 Task: Create a section Blitz Brigade and in the section, add a milestone Web Analytics Implementation in the project AgileEagle
Action: Mouse moved to (194, 266)
Screenshot: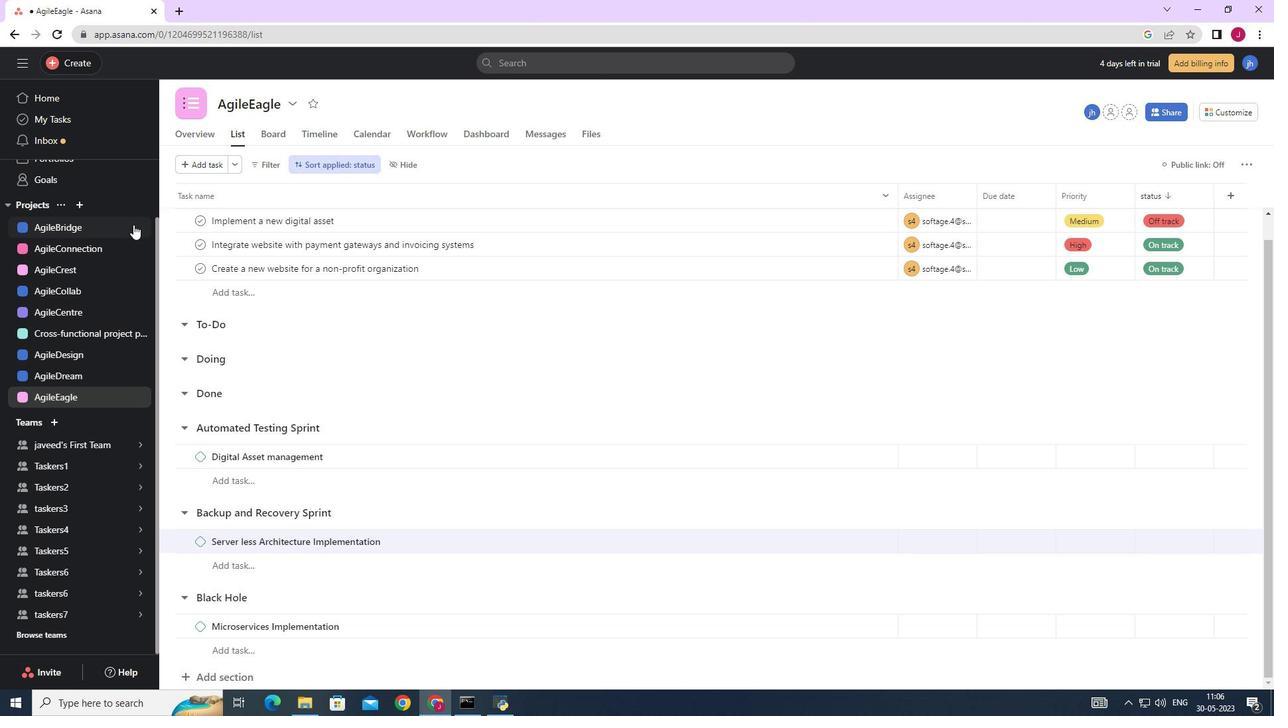 
Action: Mouse scrolled (194, 266) with delta (0, 0)
Screenshot: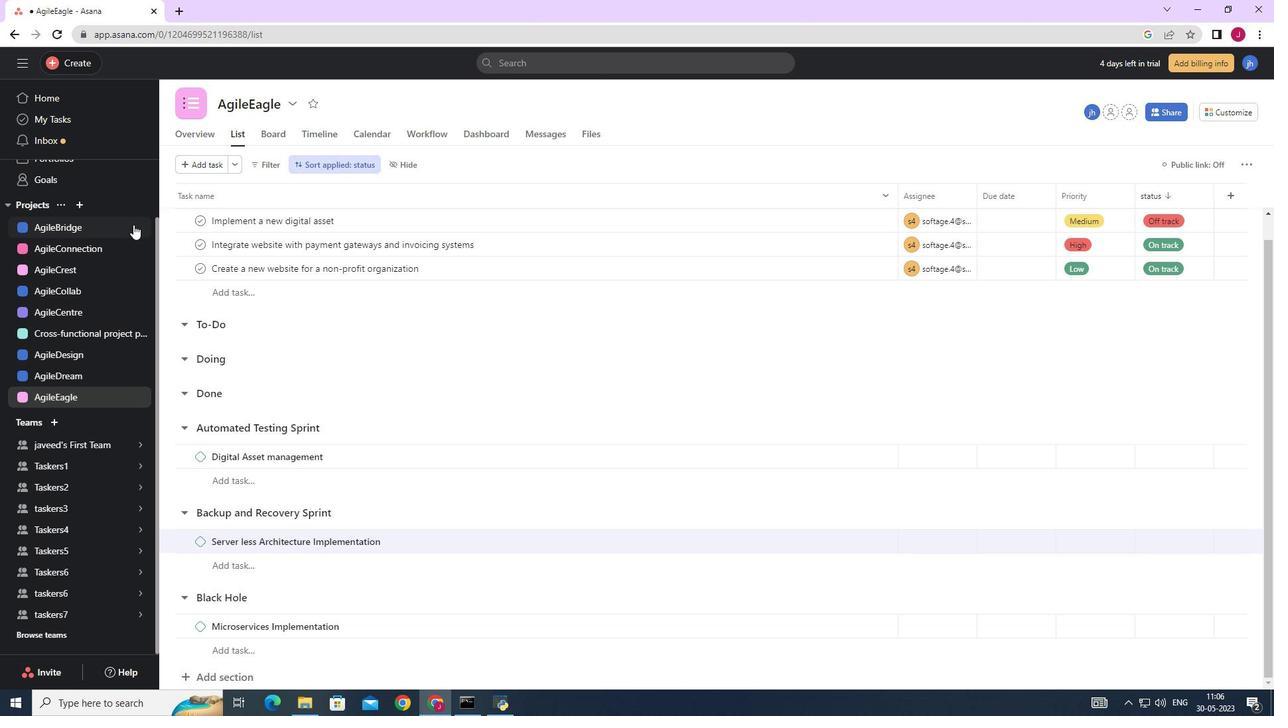 
Action: Mouse moved to (195, 267)
Screenshot: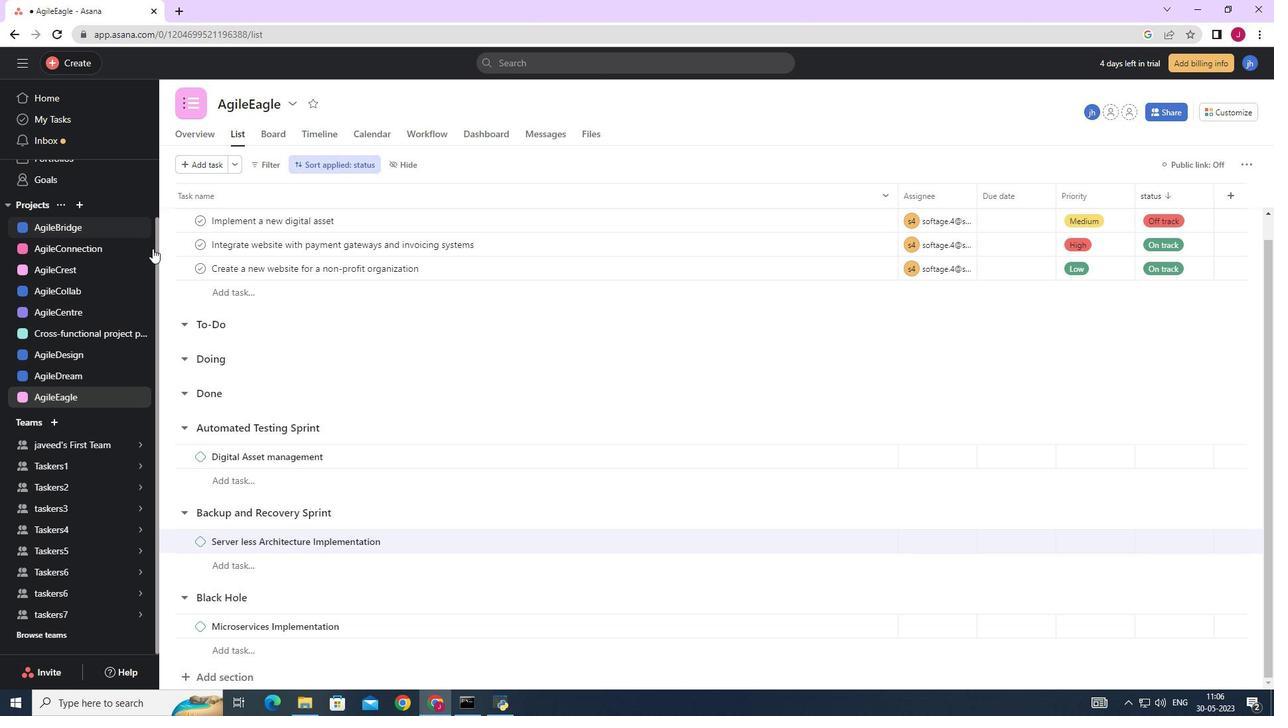 
Action: Mouse scrolled (195, 266) with delta (0, 0)
Screenshot: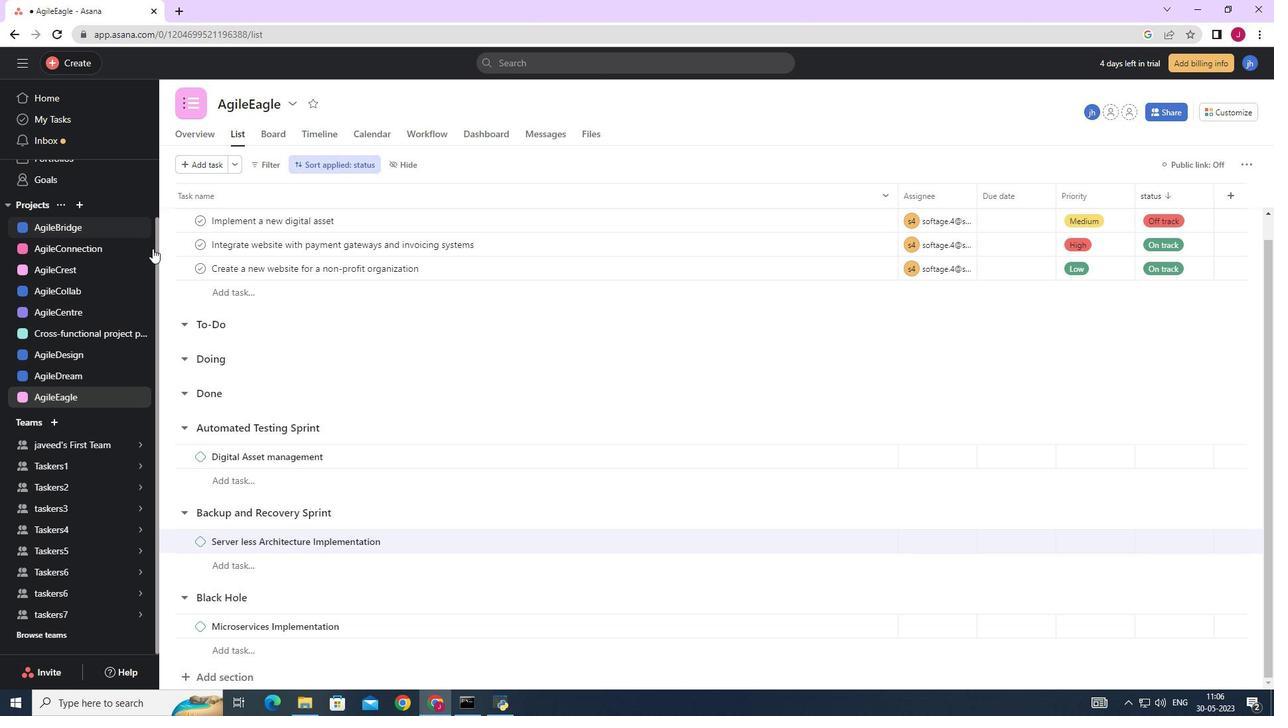 
Action: Mouse moved to (197, 267)
Screenshot: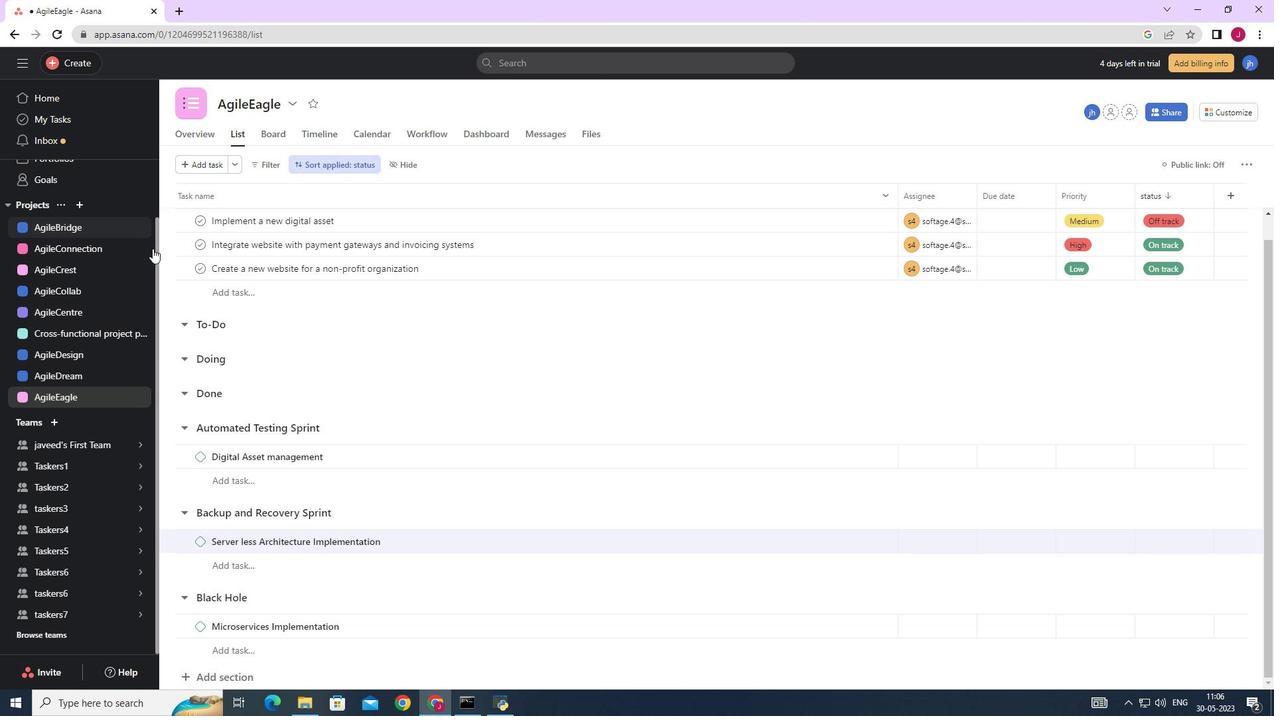 
Action: Mouse scrolled (196, 266) with delta (0, 0)
Screenshot: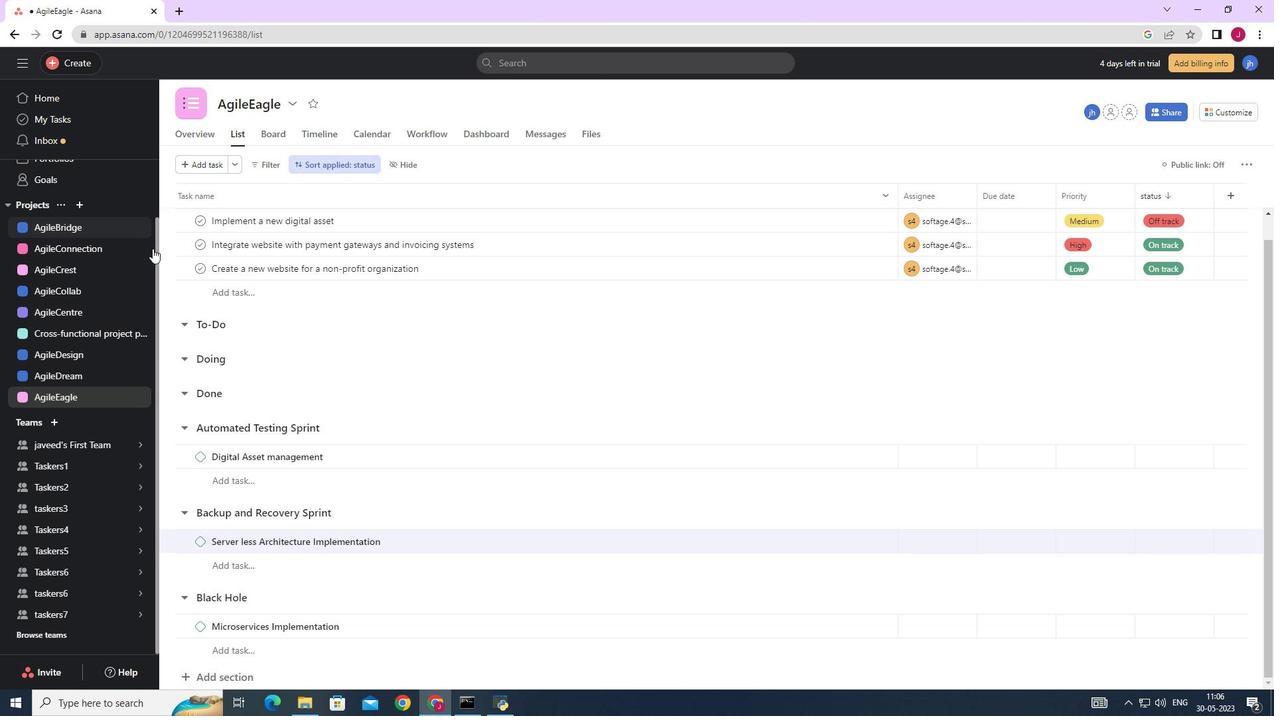 
Action: Mouse moved to (197, 267)
Screenshot: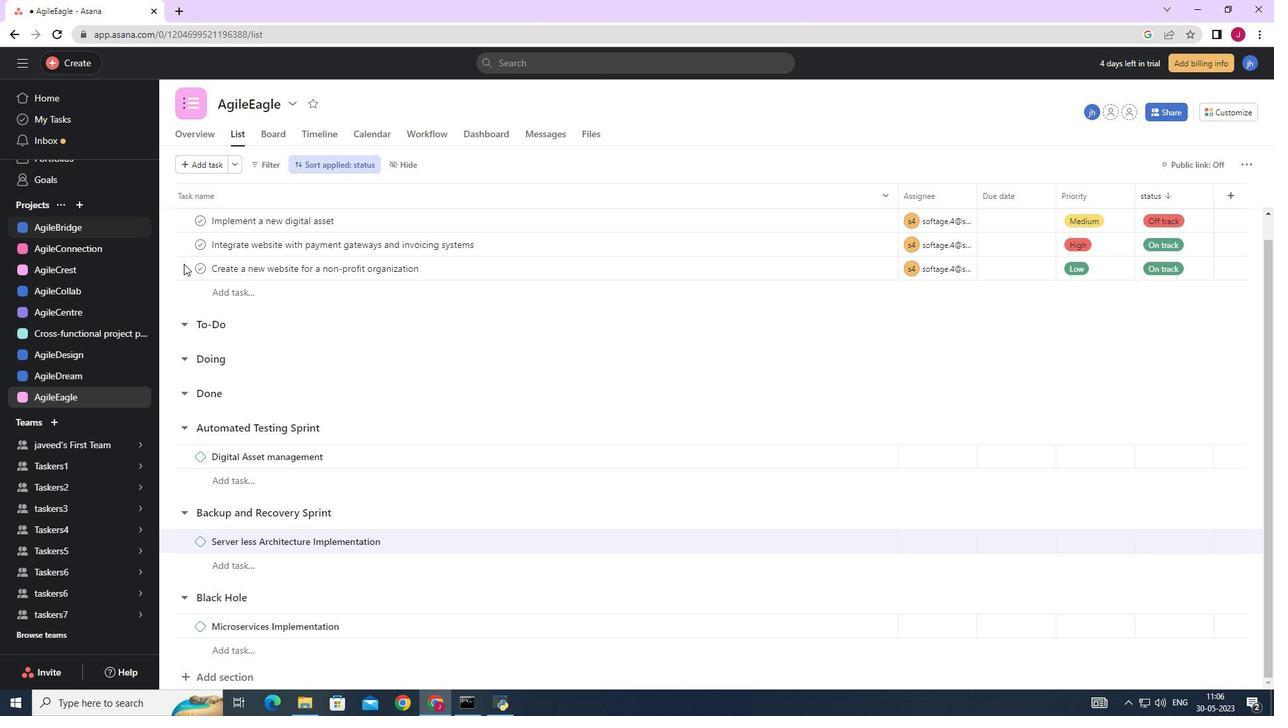 
Action: Mouse scrolled (197, 266) with delta (0, 0)
Screenshot: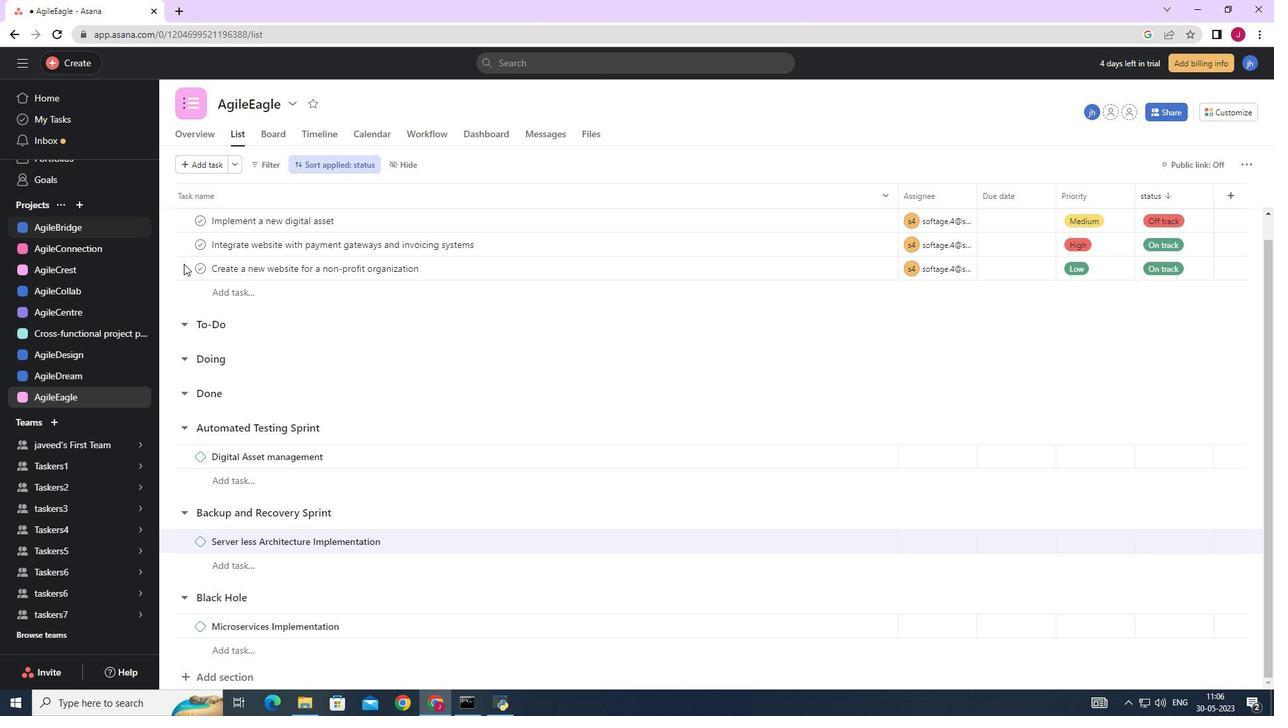 
Action: Mouse moved to (199, 268)
Screenshot: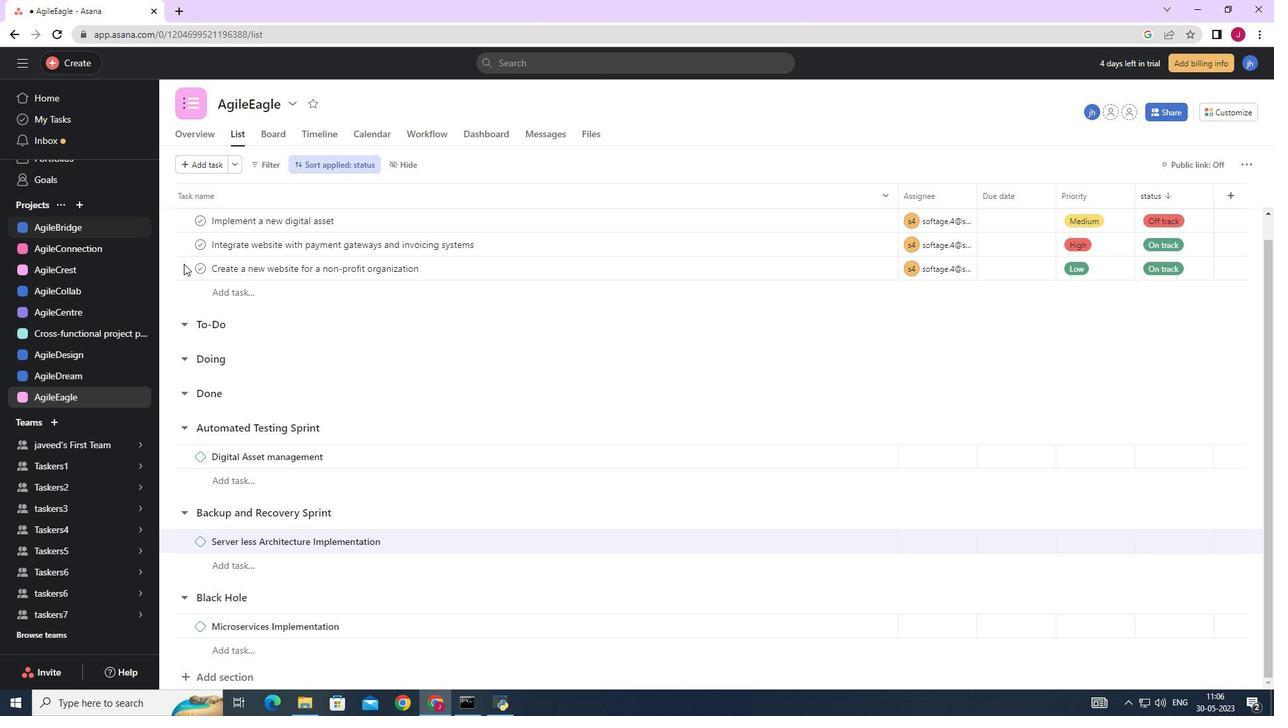 
Action: Mouse scrolled (197, 266) with delta (0, 0)
Screenshot: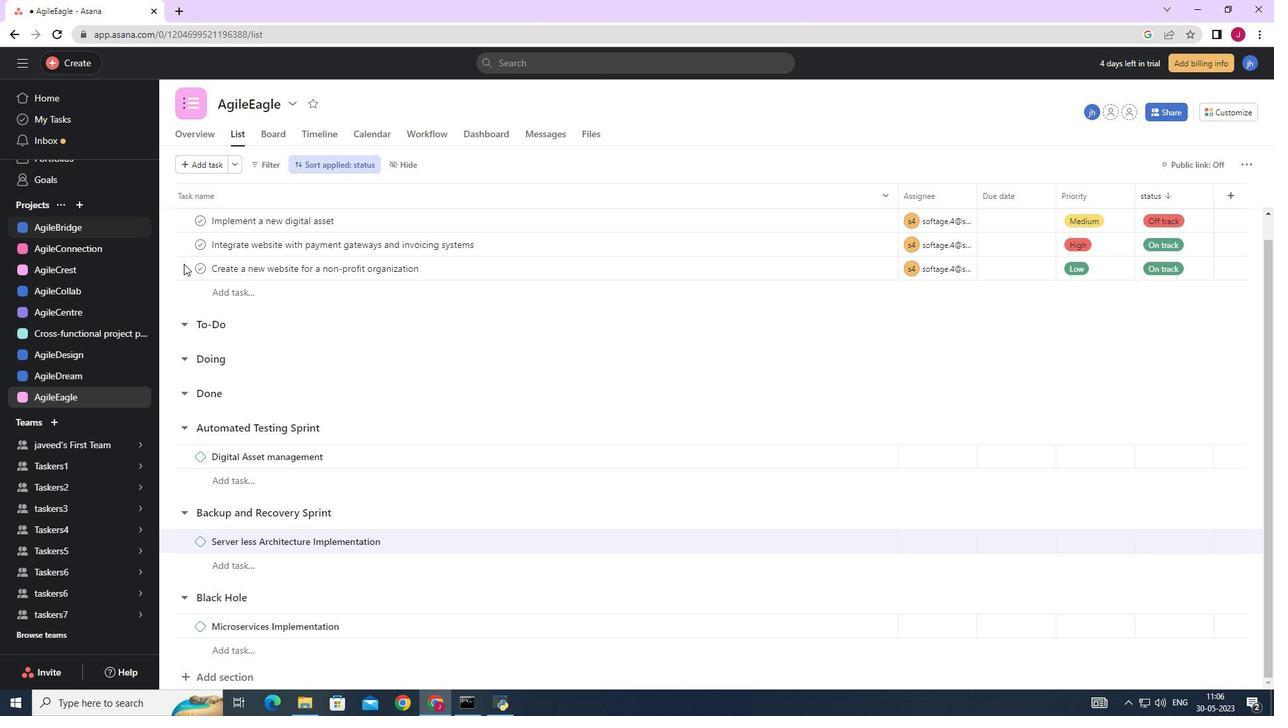 
Action: Mouse moved to (228, 678)
Screenshot: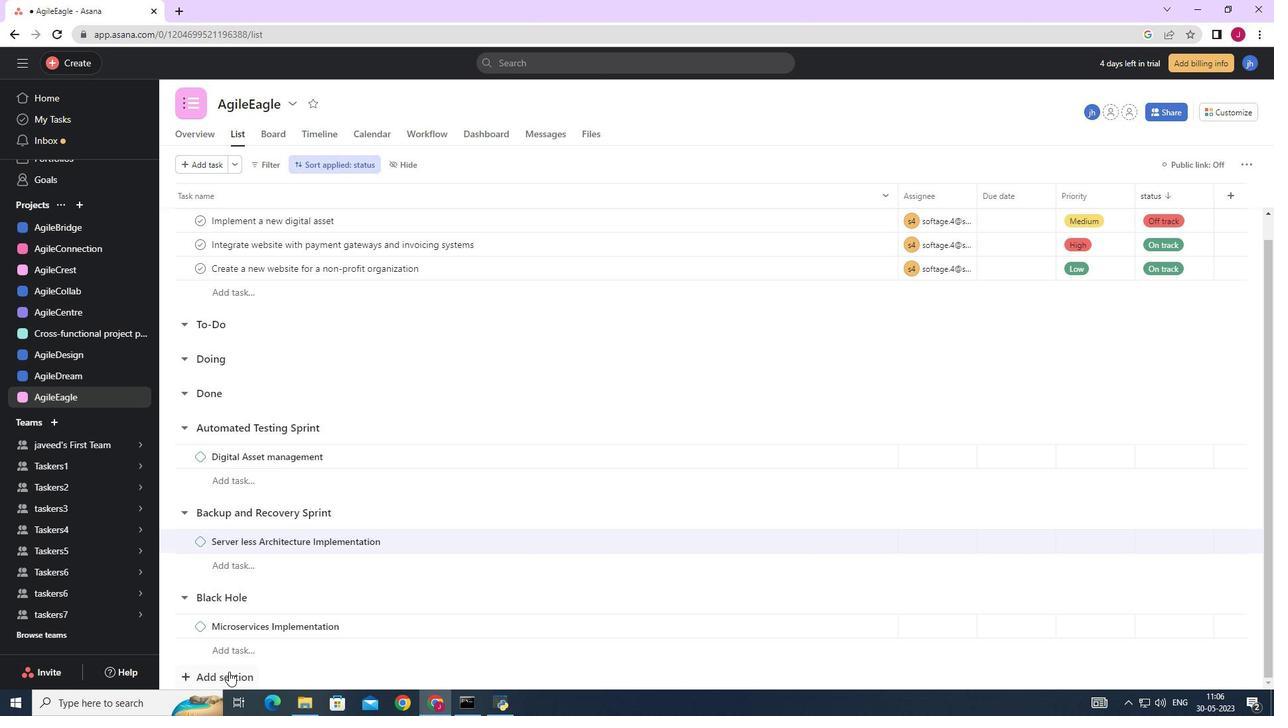 
Action: Mouse pressed left at (228, 678)
Screenshot: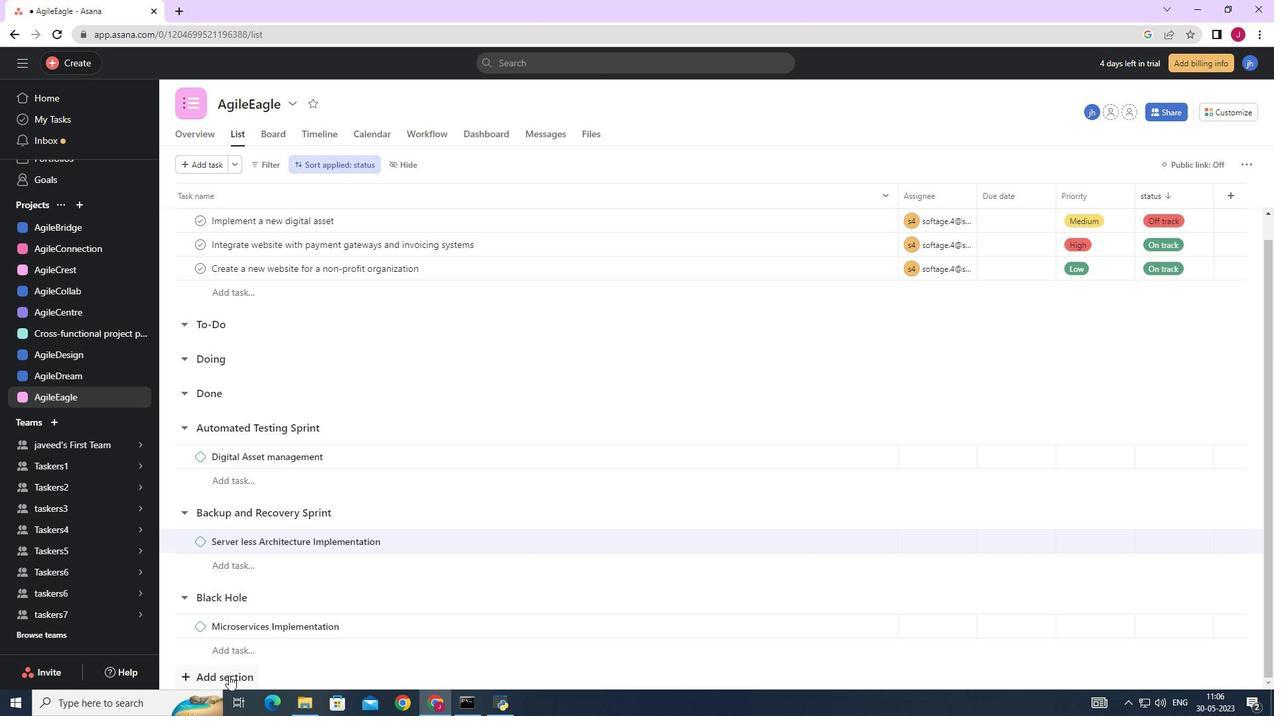 
Action: Mouse moved to (266, 645)
Screenshot: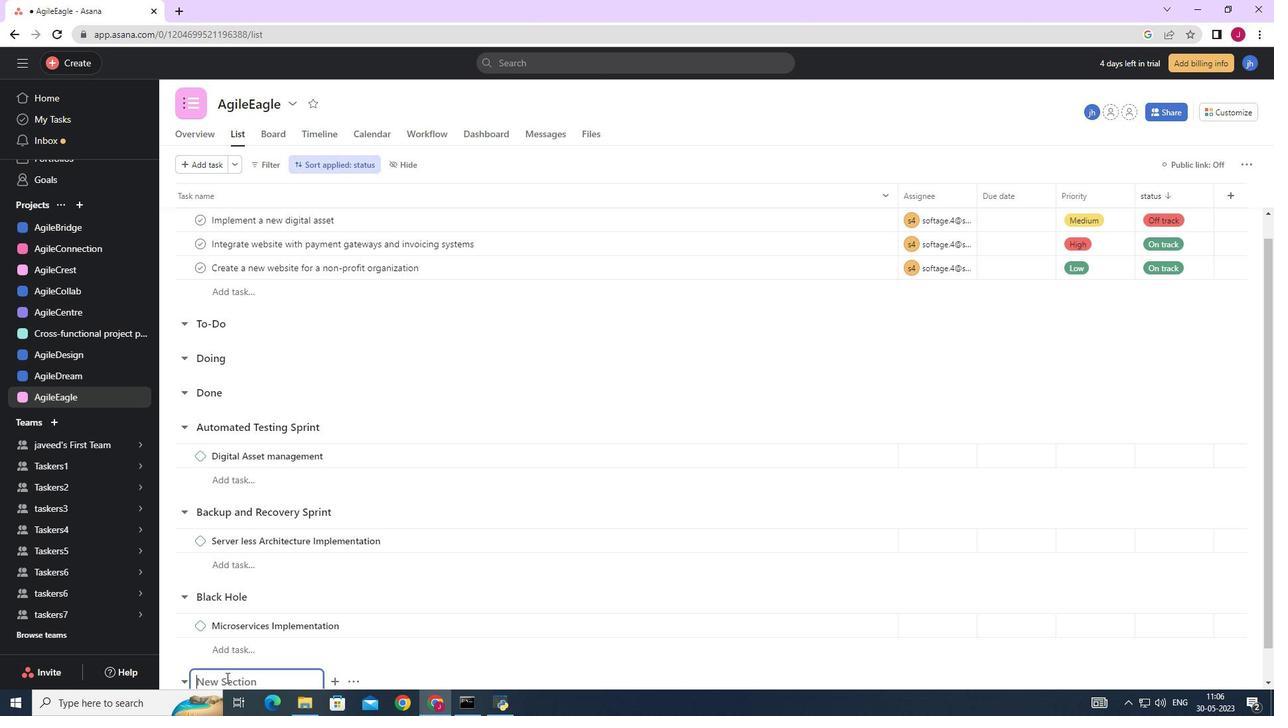 
Action: Mouse scrolled (266, 644) with delta (0, 0)
Screenshot: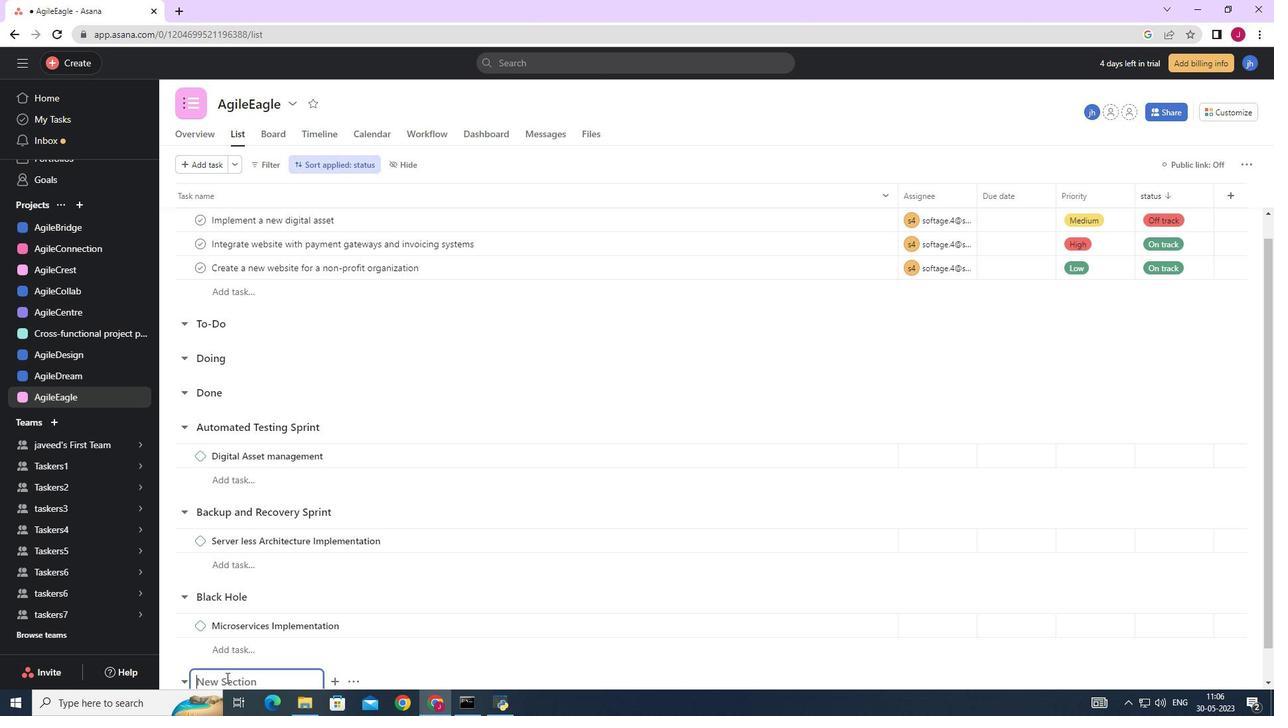 
Action: Mouse scrolled (266, 644) with delta (0, 0)
Screenshot: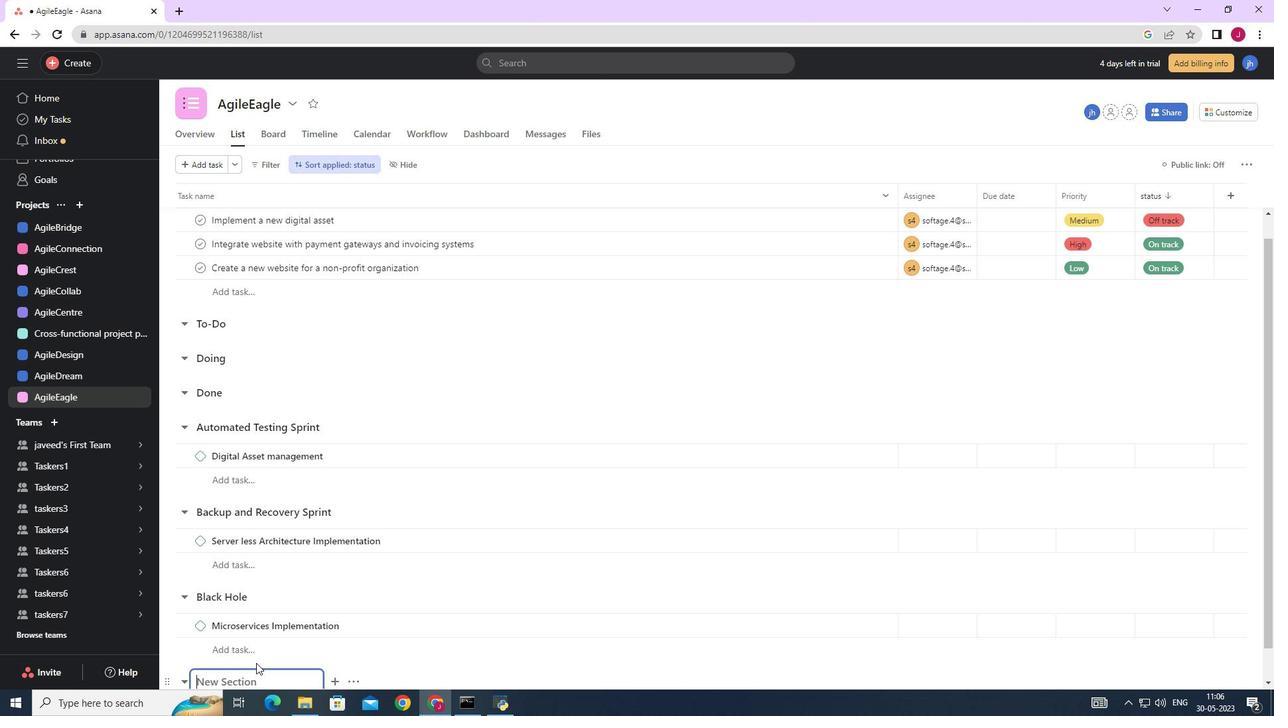 
Action: Mouse scrolled (266, 644) with delta (0, 0)
Screenshot: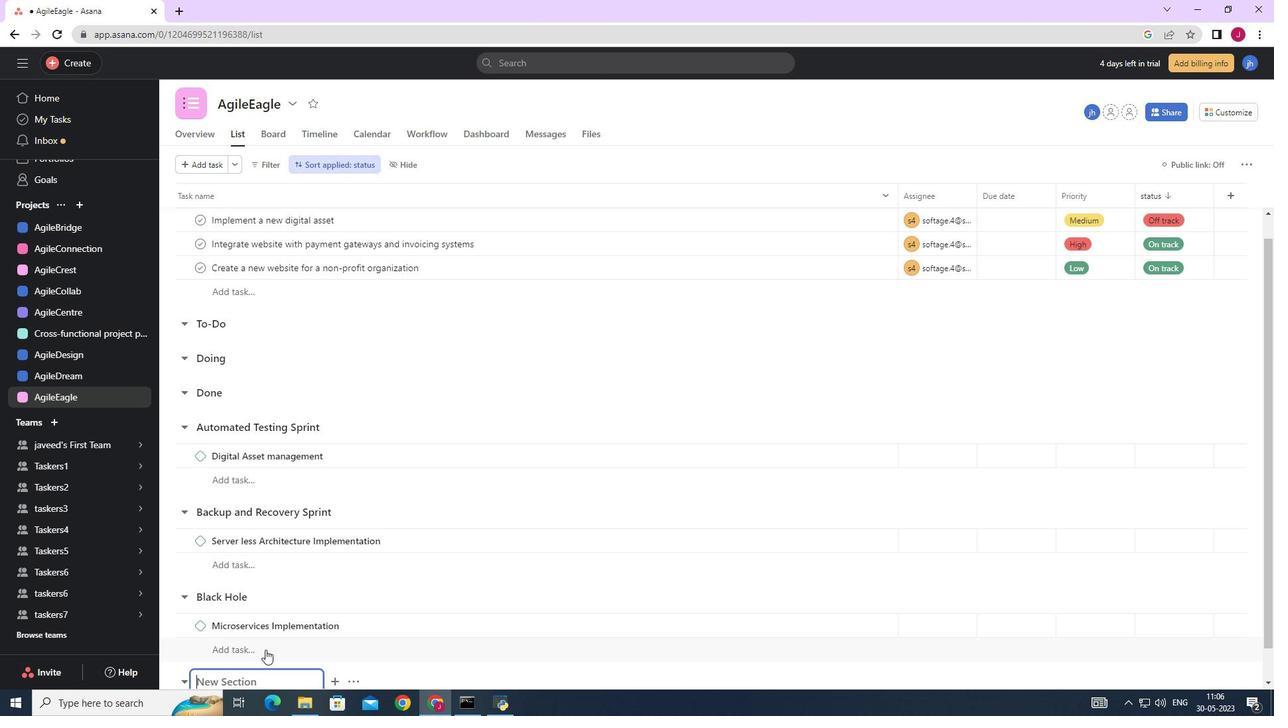 
Action: Mouse scrolled (266, 644) with delta (0, 0)
Screenshot: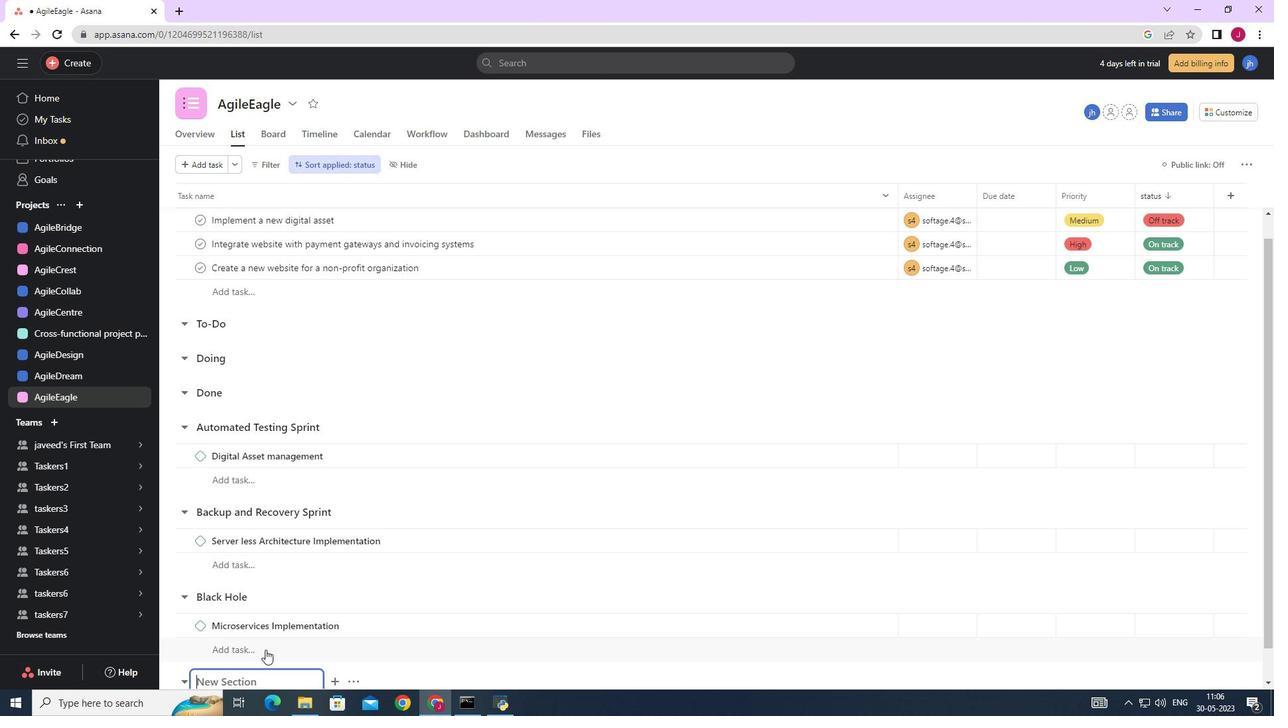 
Action: Mouse scrolled (266, 644) with delta (0, 0)
Screenshot: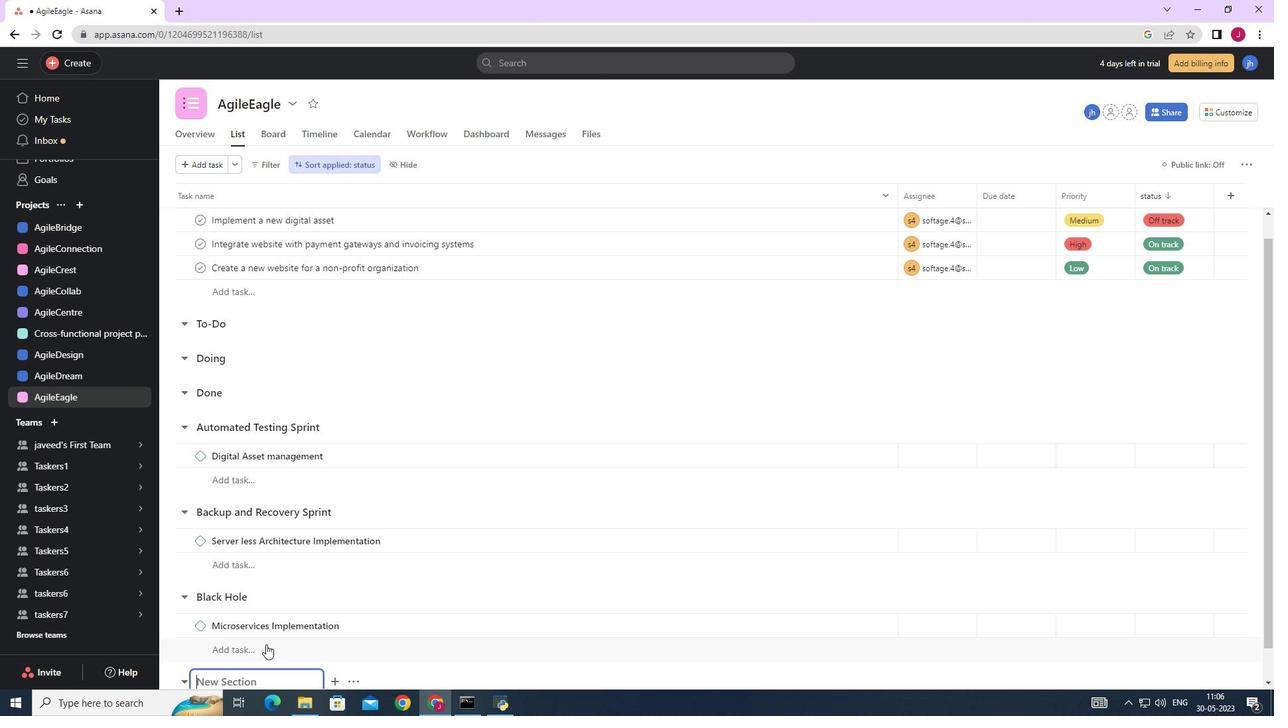 
Action: Mouse moved to (244, 647)
Screenshot: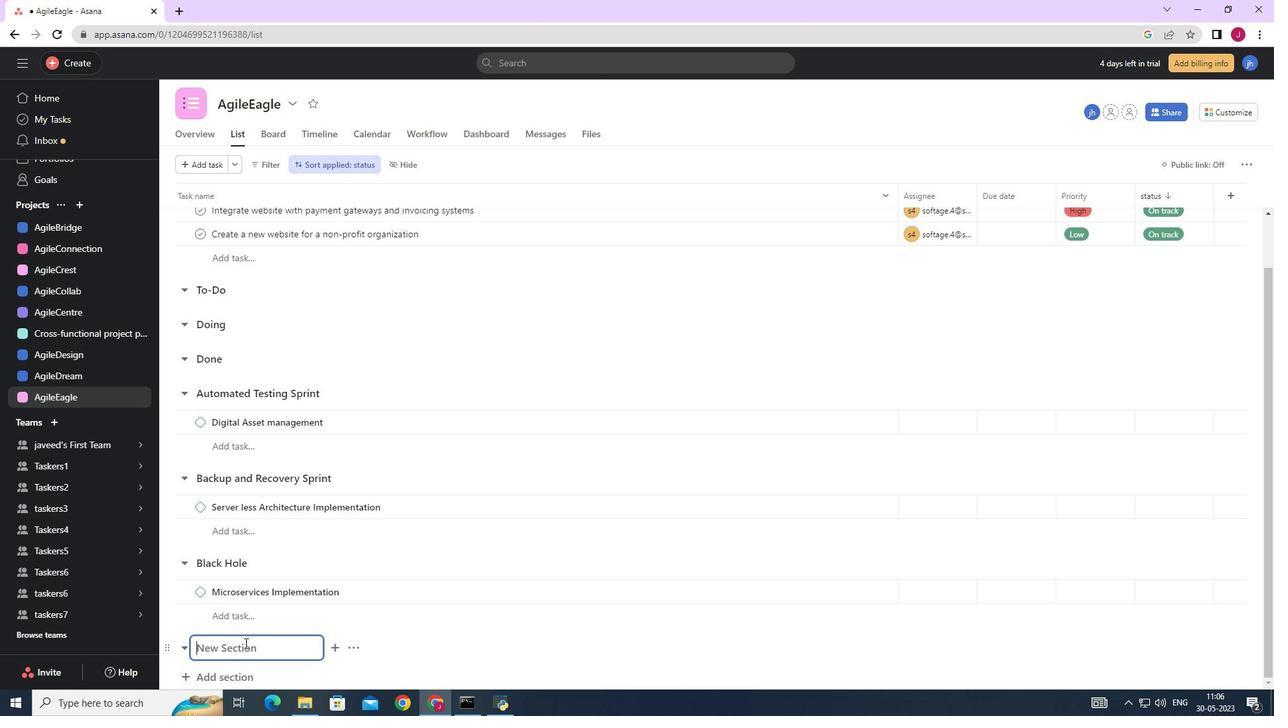 
Action: Key pressed <Key.caps_lock>B<Key.caps_lock>litz<Key.space><Key.caps_lock>B<Key.caps_lock>rigade<Key.enter><Key.caps_lock>W<Key.caps_lock>eb<Key.space><Key.caps_lock>A<Key.caps_lock>nalytics
Screenshot: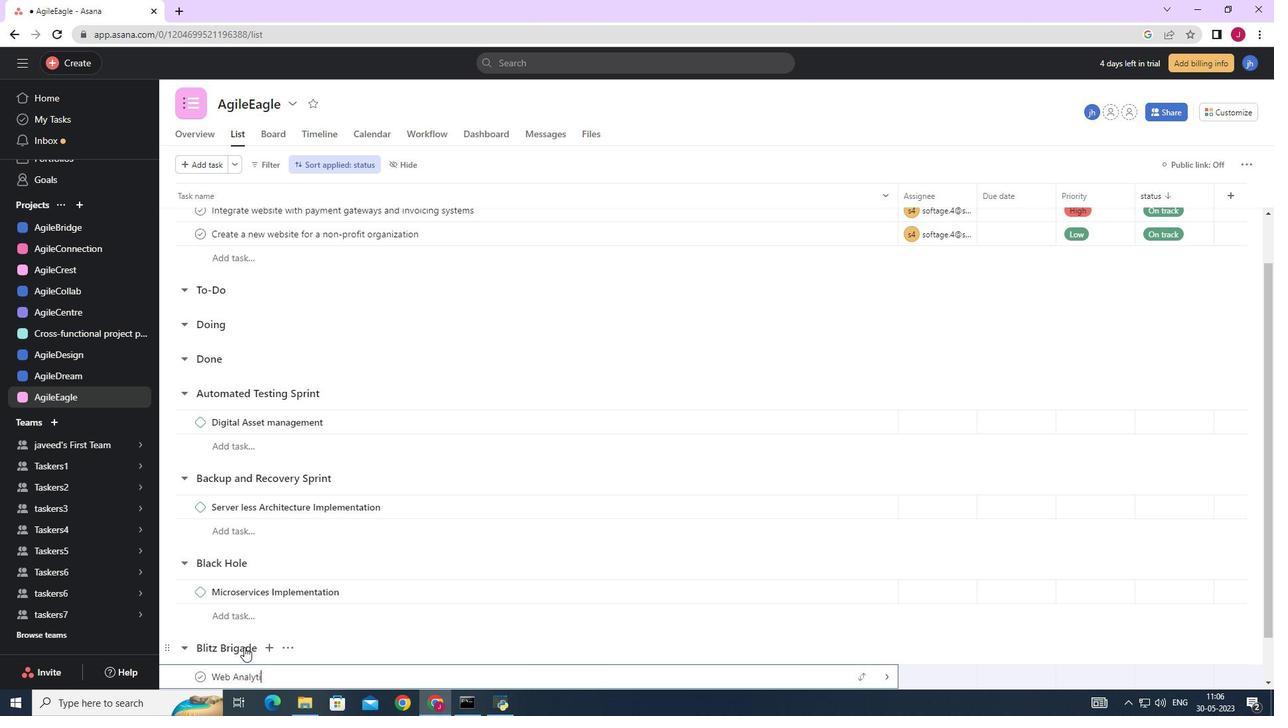 
Action: Mouse moved to (886, 677)
Screenshot: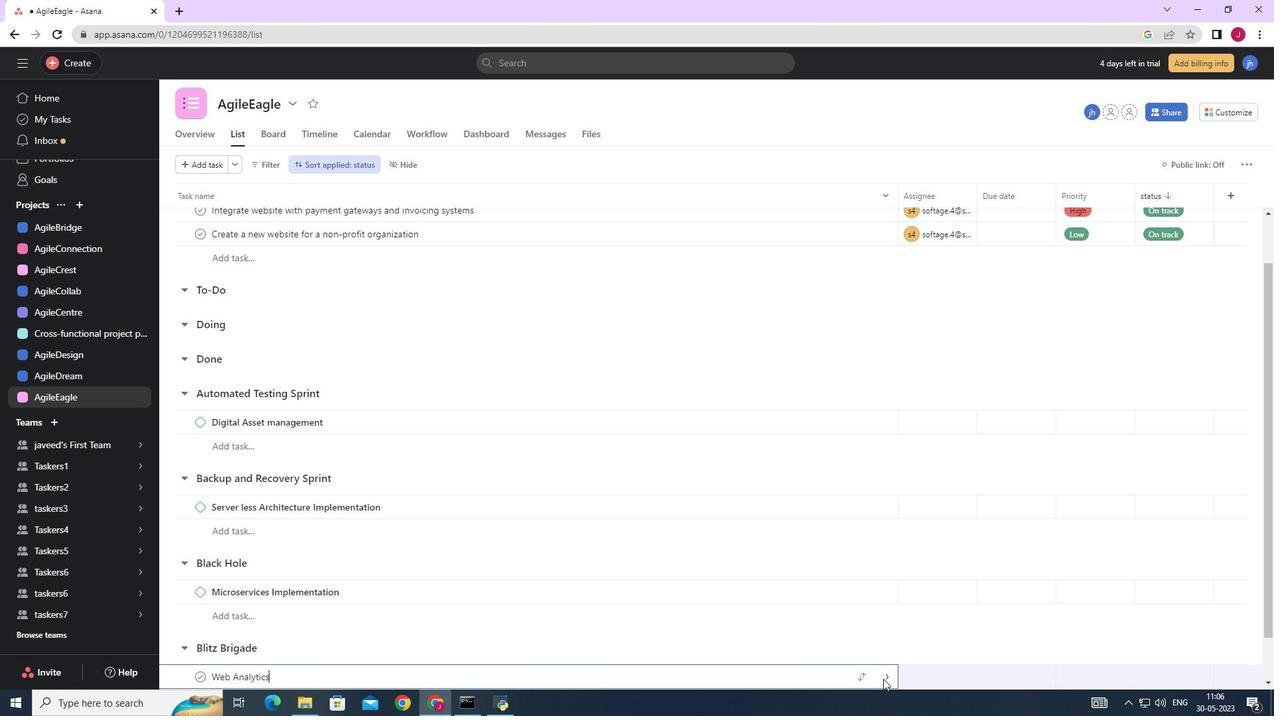 
Action: Mouse pressed left at (886, 677)
Screenshot: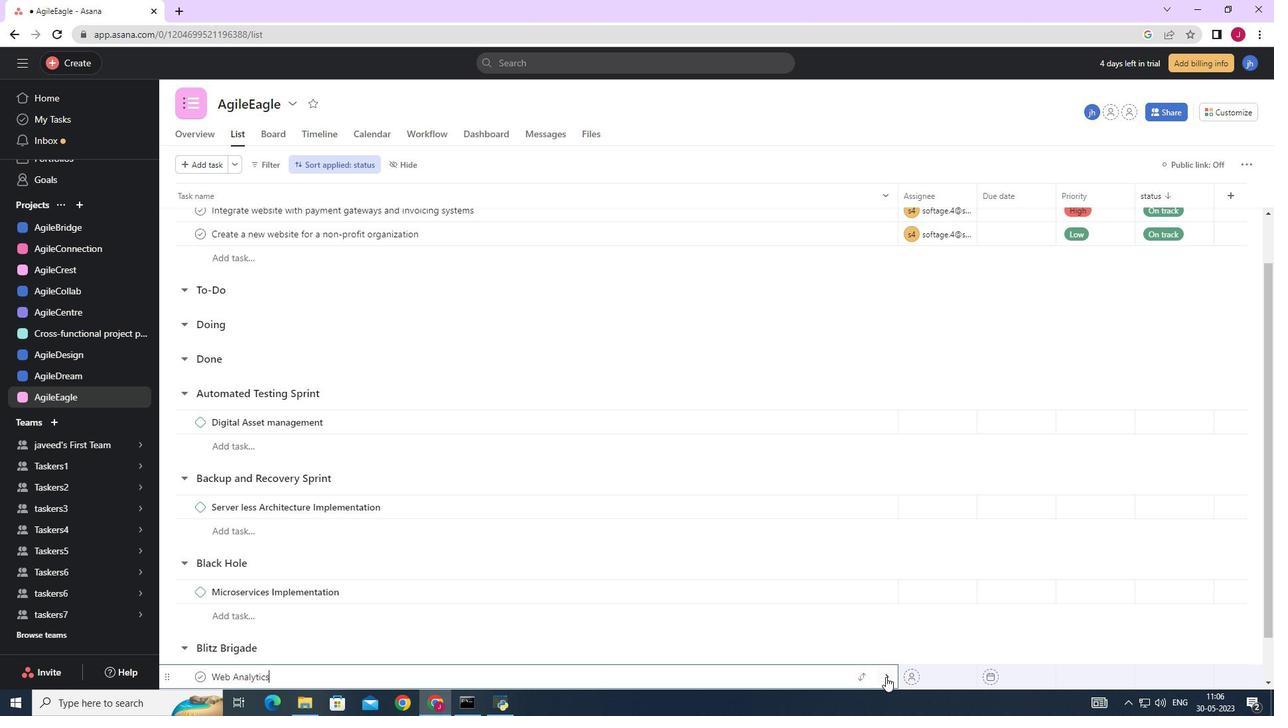 
Action: Mouse moved to (1225, 163)
Screenshot: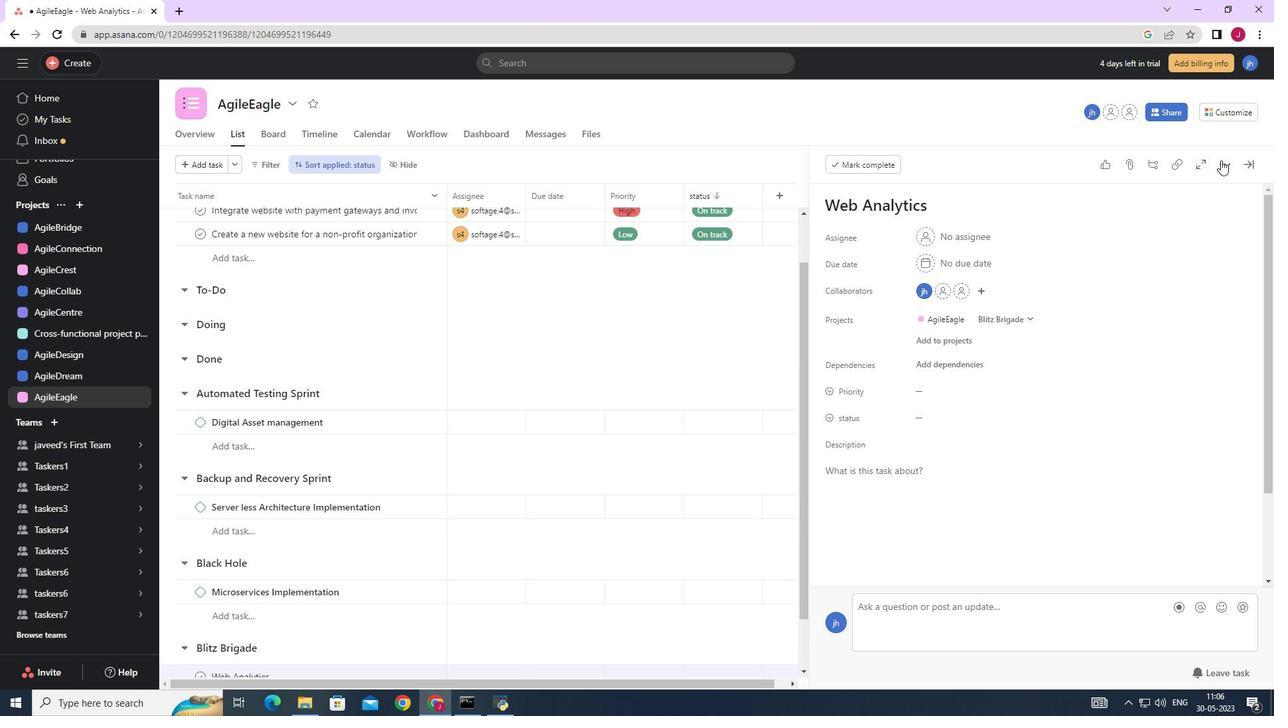 
Action: Mouse pressed left at (1225, 163)
Screenshot: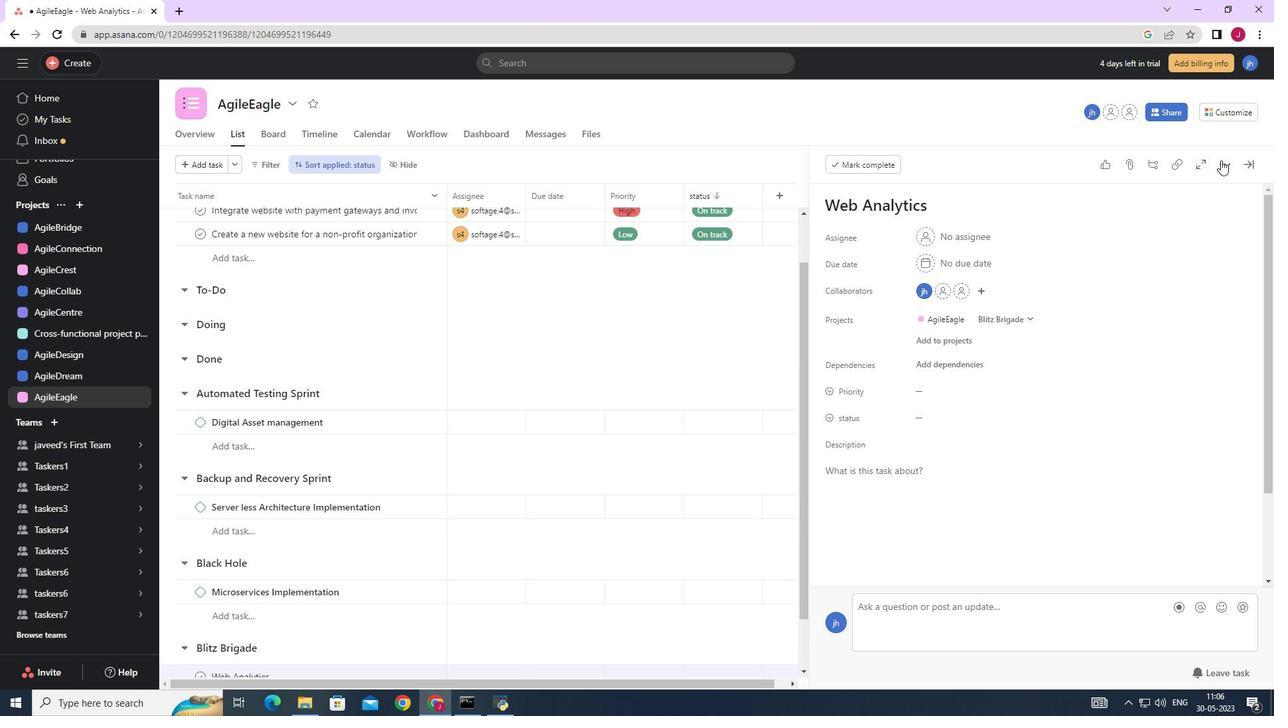 
Action: Mouse moved to (1109, 217)
Screenshot: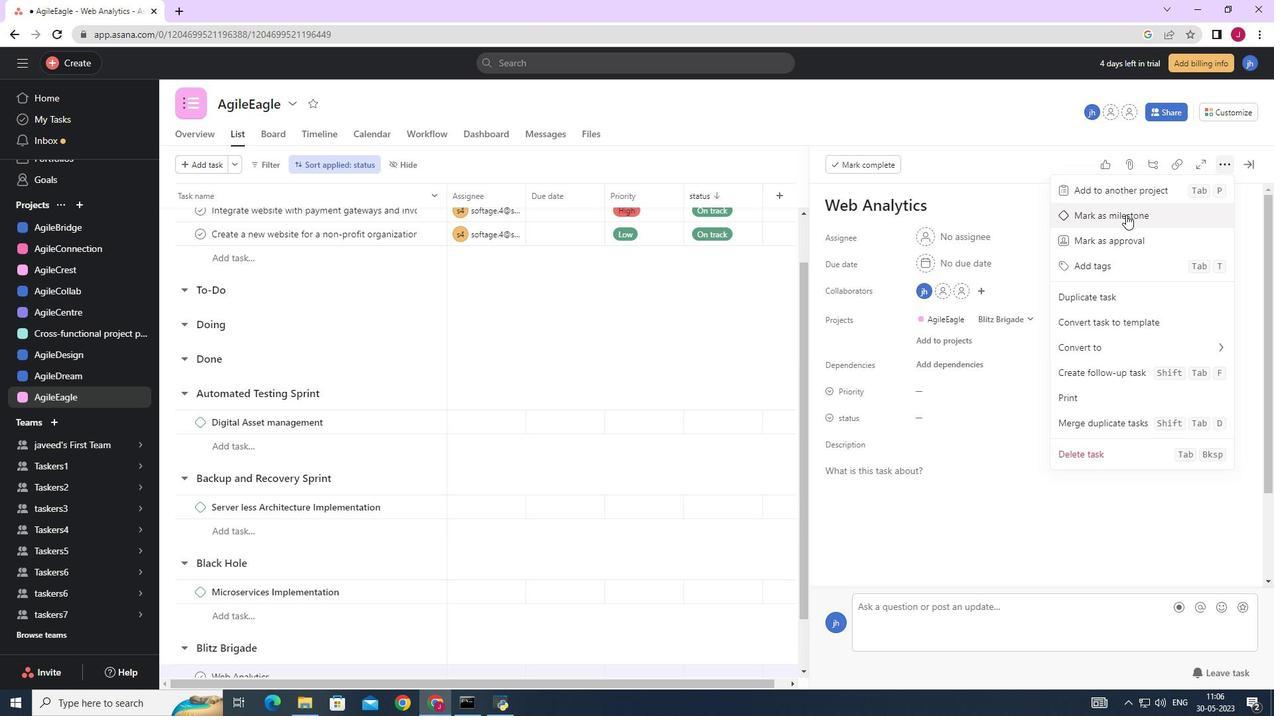 
Action: Mouse pressed left at (1109, 217)
Screenshot: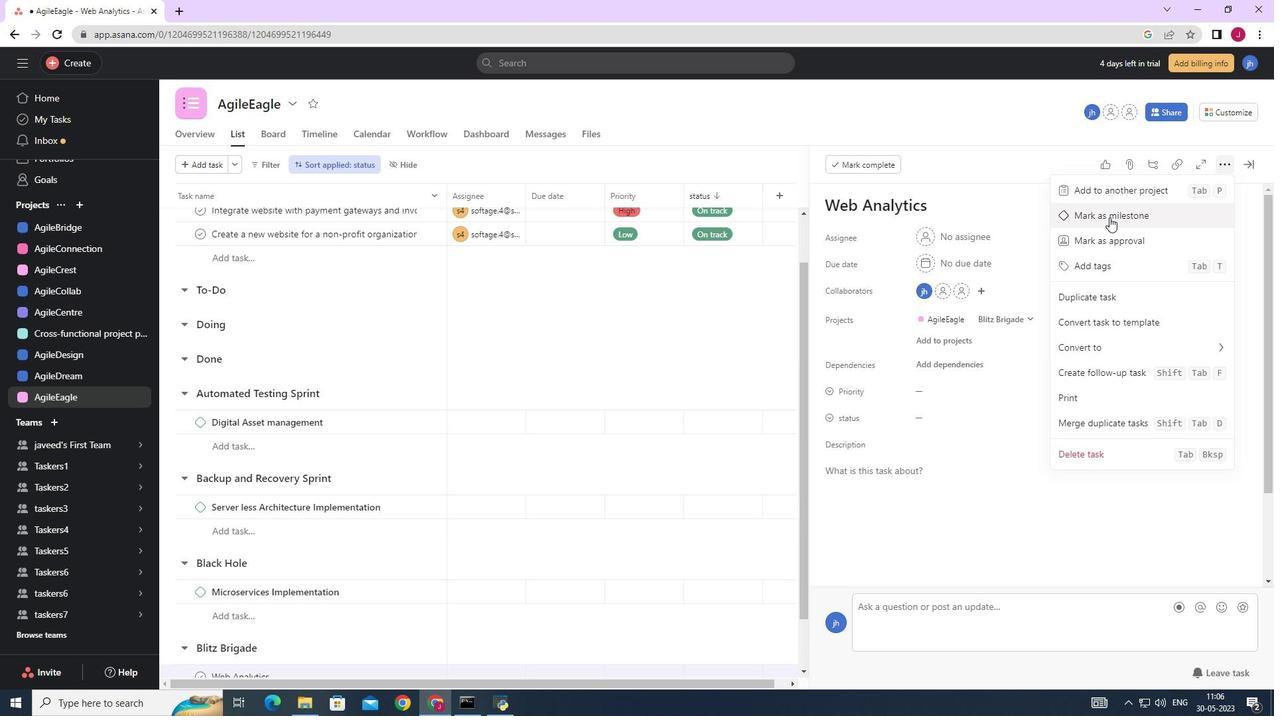 
Action: Mouse moved to (1245, 161)
Screenshot: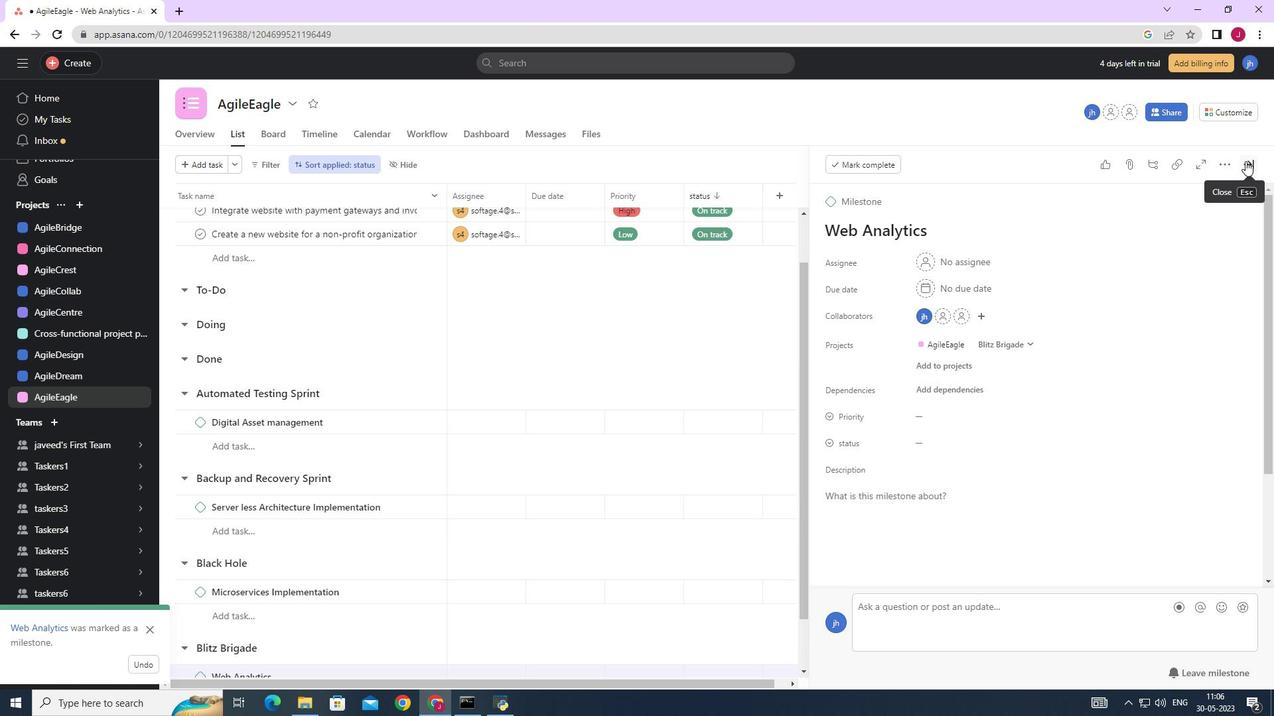 
Action: Mouse pressed left at (1245, 161)
Screenshot: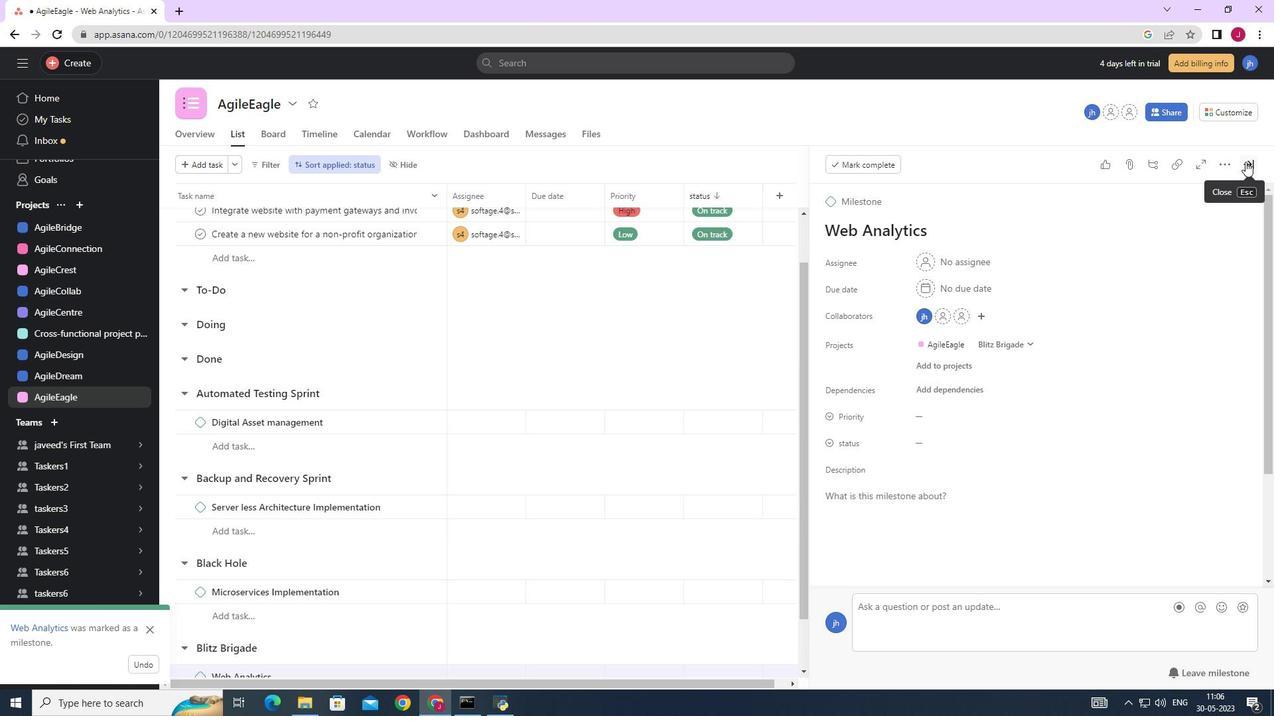 
Action: Mouse moved to (971, 270)
Screenshot: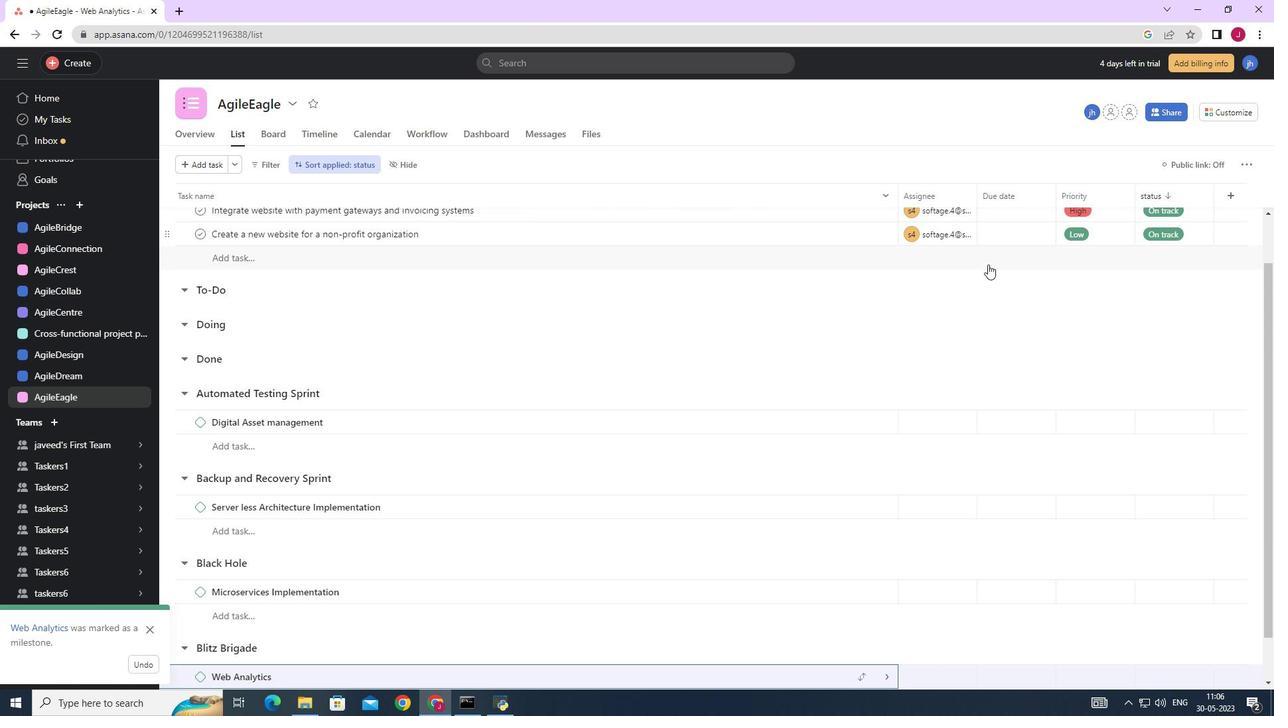 
